 Task: Change the drop-off options of your home address to "Hand it to me".
Action: Mouse moved to (338, 65)
Screenshot: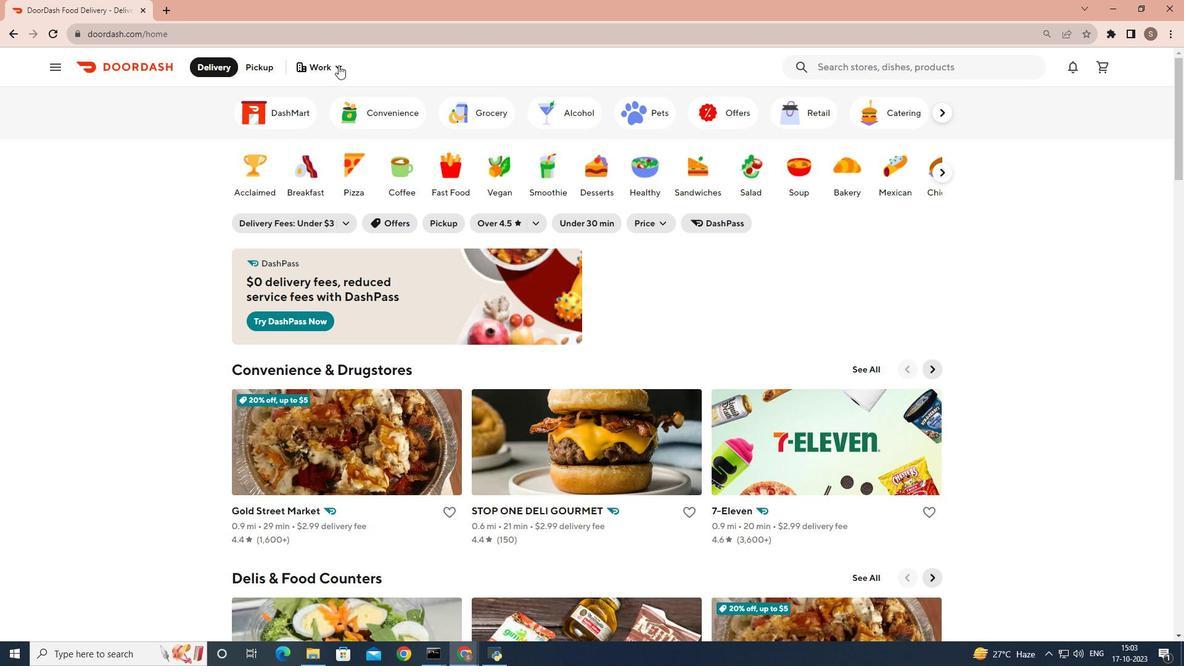 
Action: Mouse pressed left at (338, 65)
Screenshot: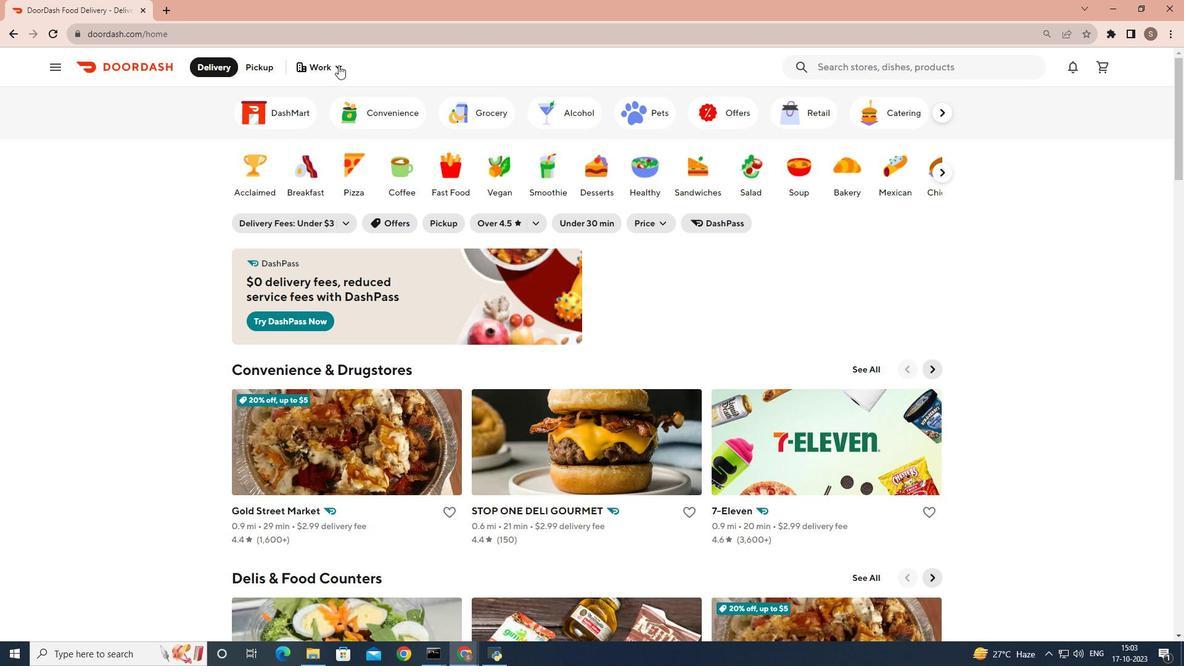 
Action: Mouse moved to (719, 434)
Screenshot: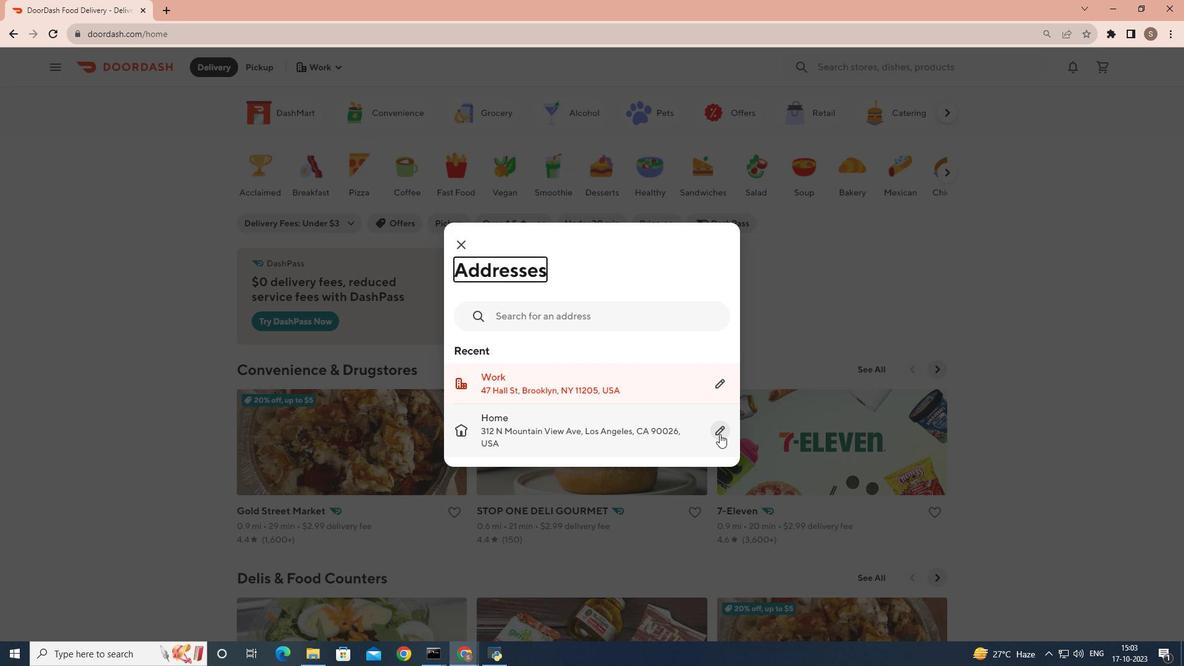 
Action: Mouse pressed left at (719, 434)
Screenshot: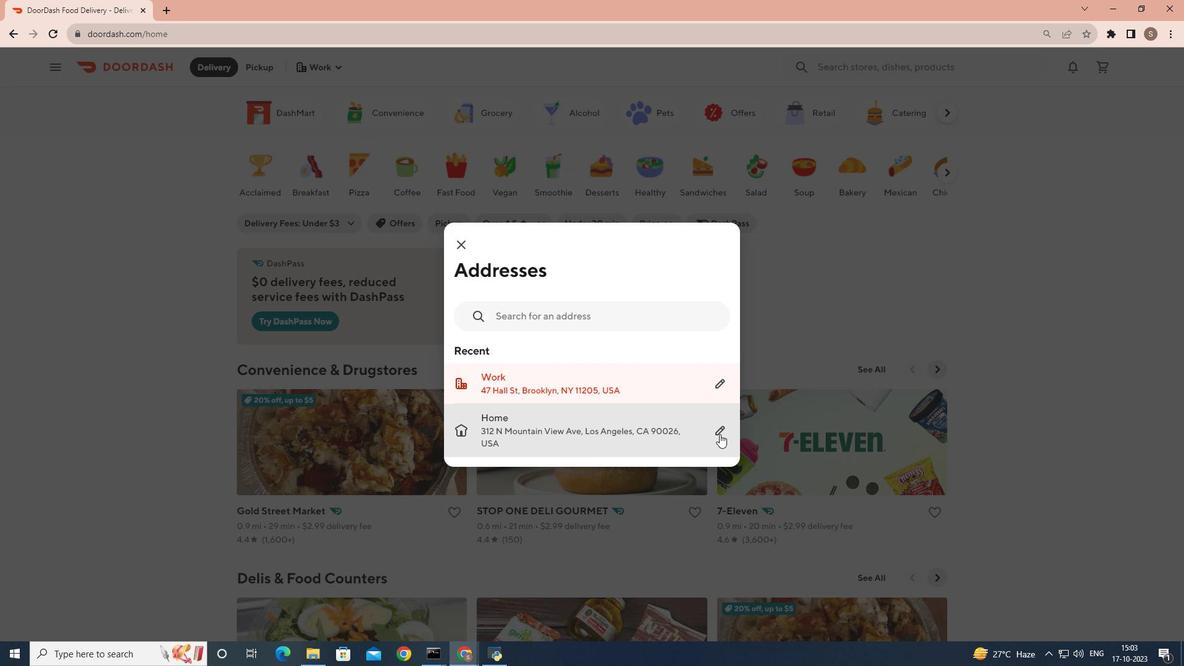 
Action: Mouse moved to (499, 463)
Screenshot: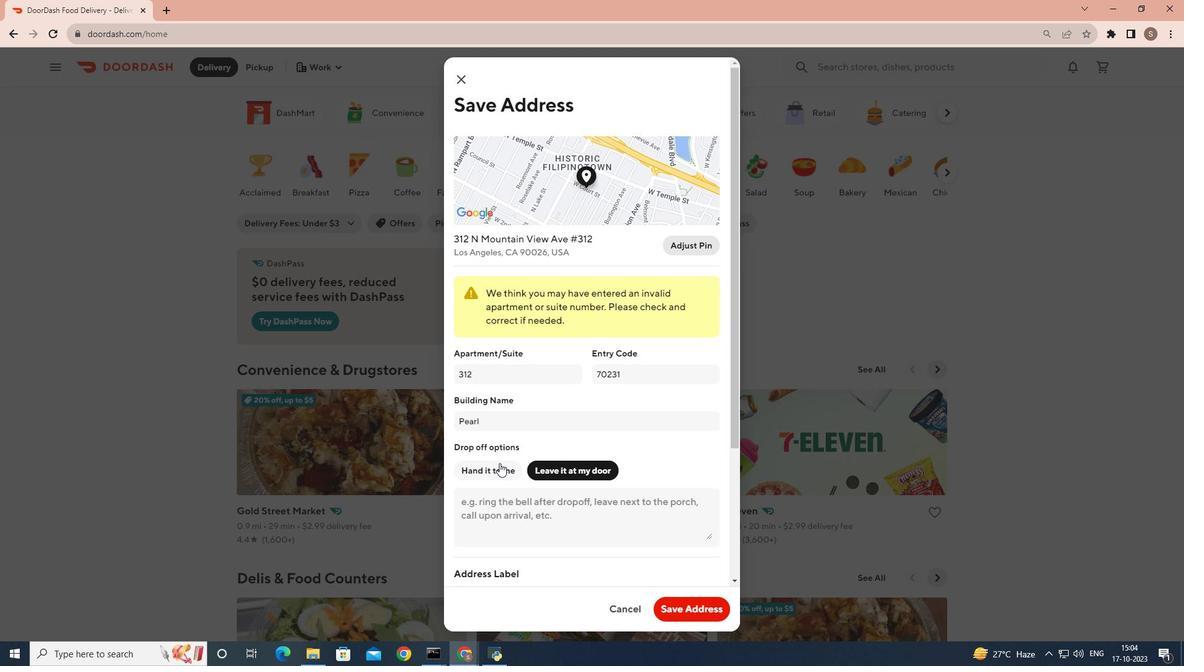 
Action: Mouse pressed left at (499, 463)
Screenshot: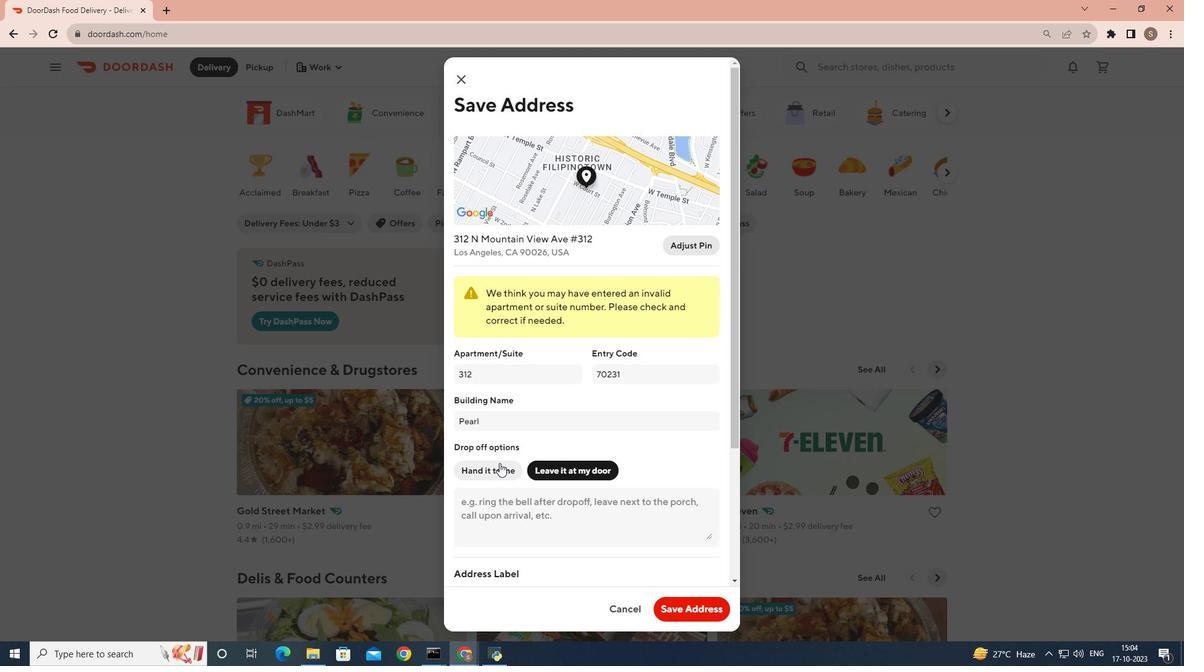 
Action: Mouse moved to (680, 613)
Screenshot: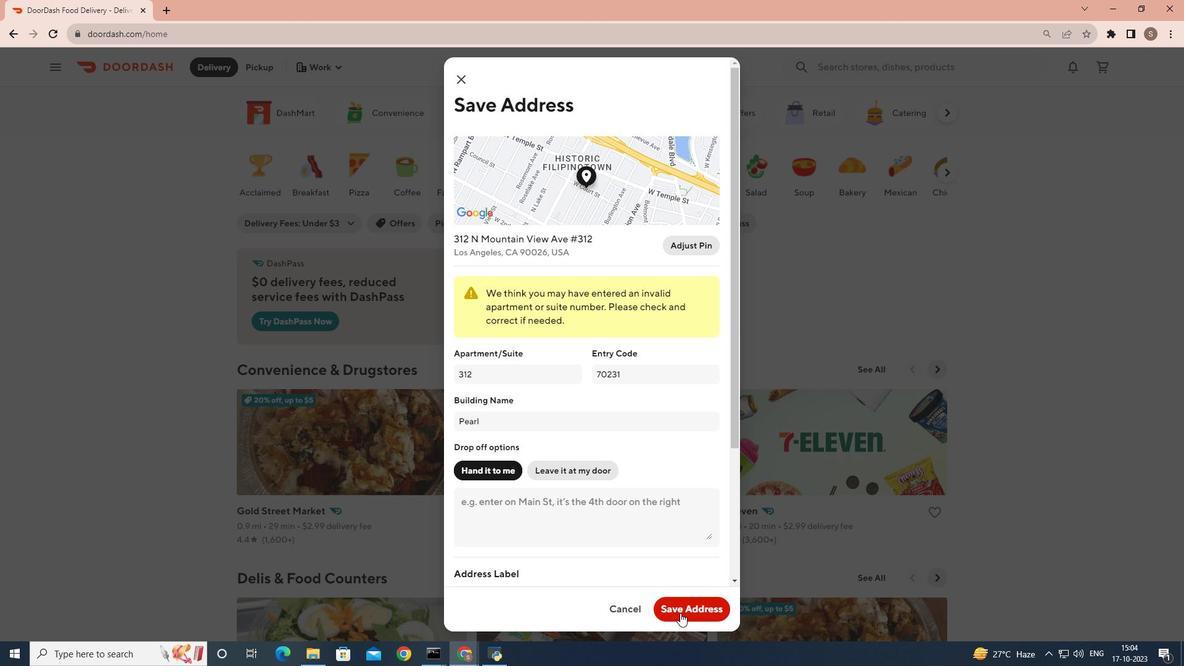 
Action: Mouse pressed left at (680, 613)
Screenshot: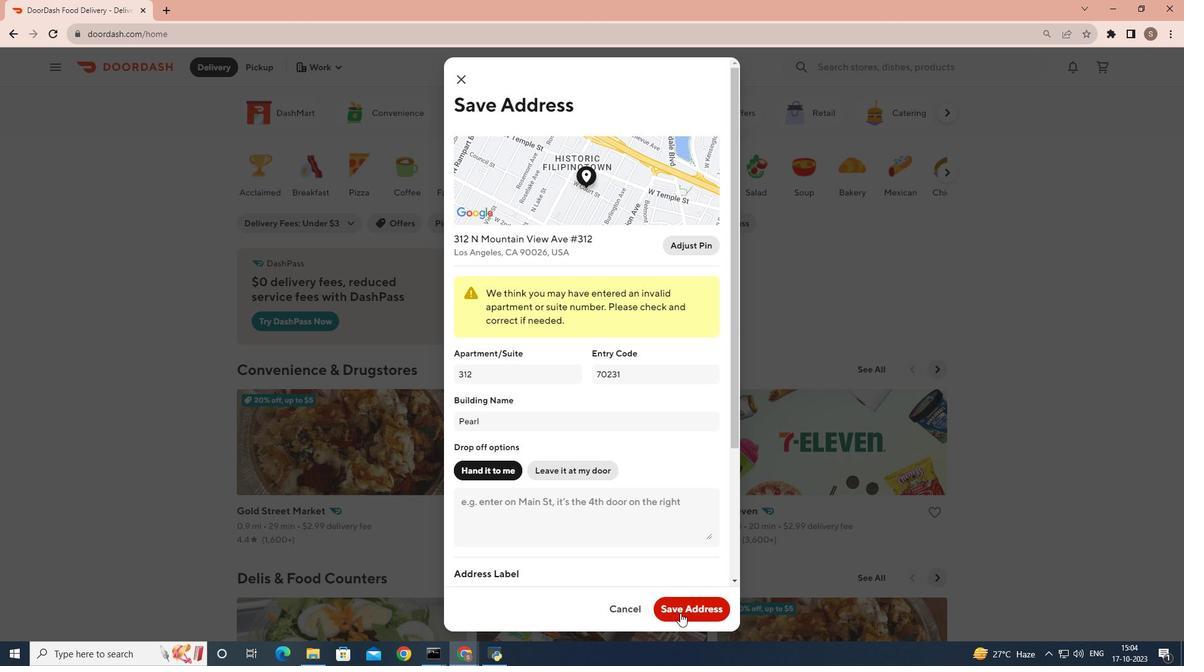 
